 Task: Enable the option "Automatically install dotfiles".
Action: Mouse moved to (962, 80)
Screenshot: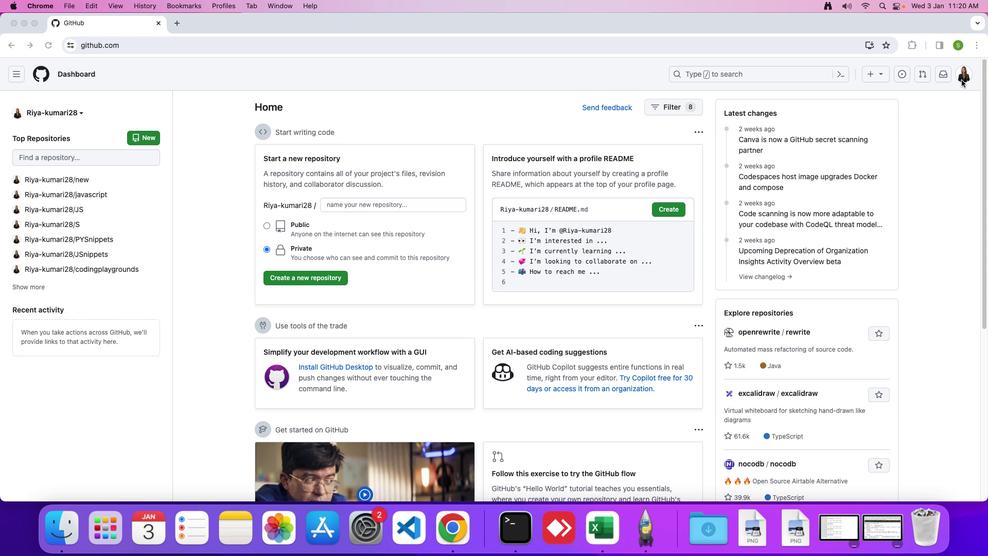 
Action: Mouse pressed left at (962, 80)
Screenshot: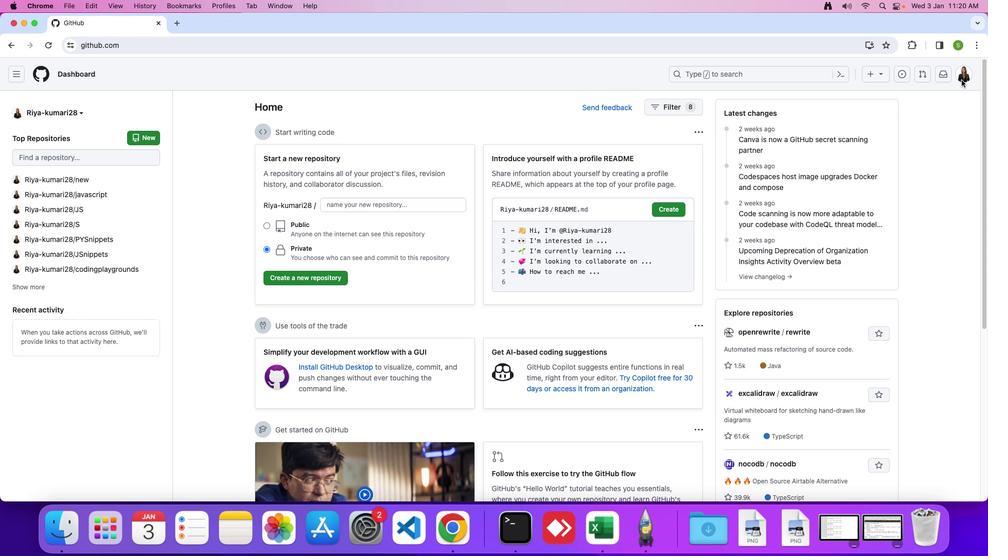 
Action: Mouse moved to (962, 71)
Screenshot: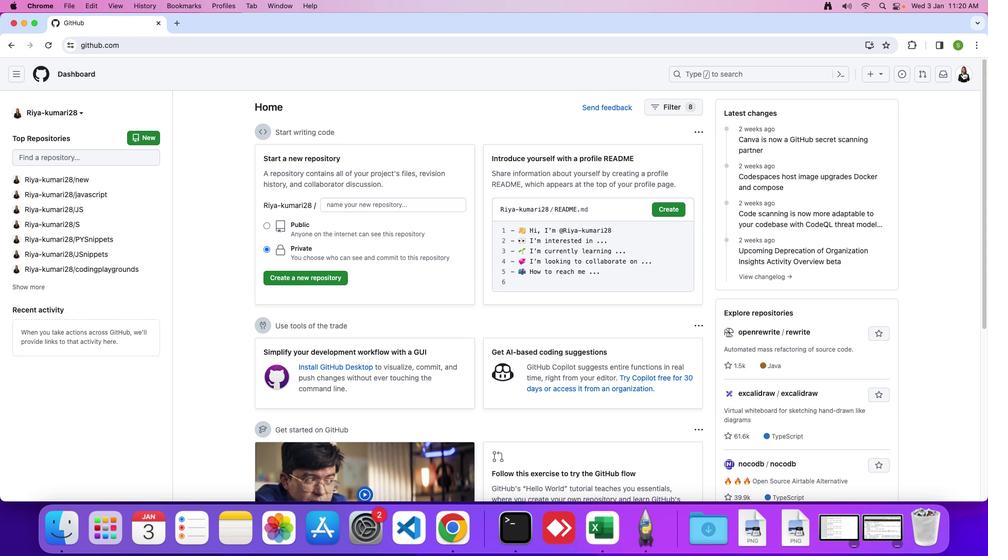 
Action: Mouse pressed left at (962, 71)
Screenshot: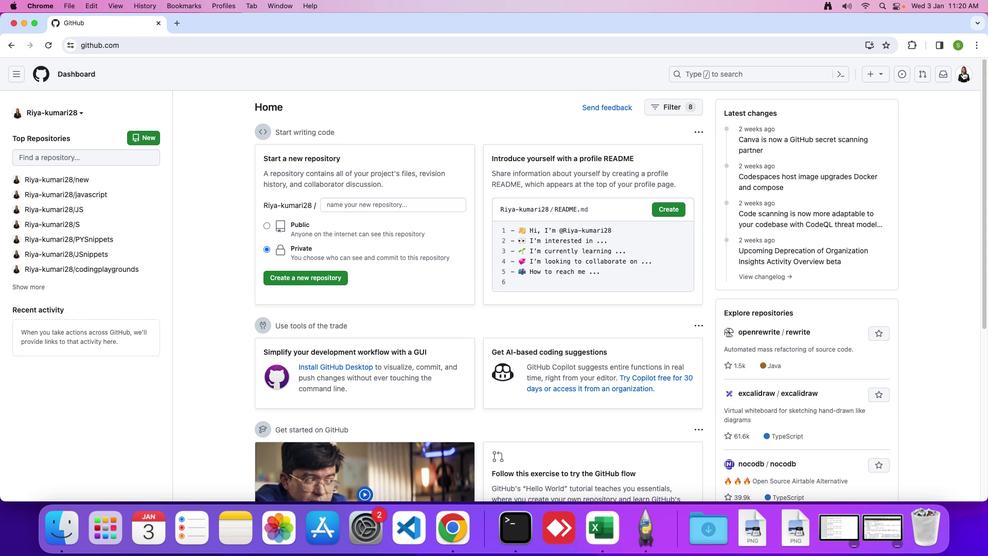 
Action: Mouse moved to (877, 356)
Screenshot: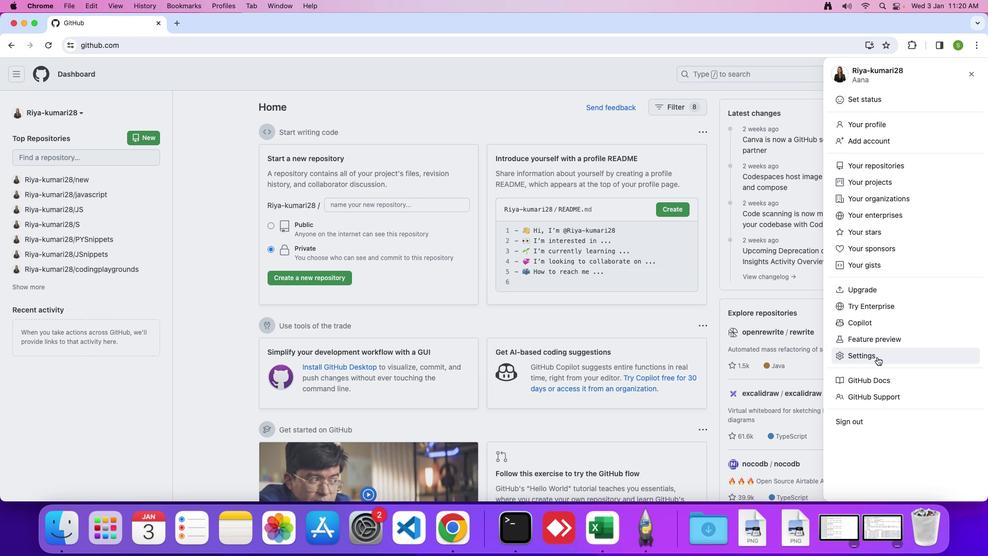 
Action: Mouse pressed left at (877, 356)
Screenshot: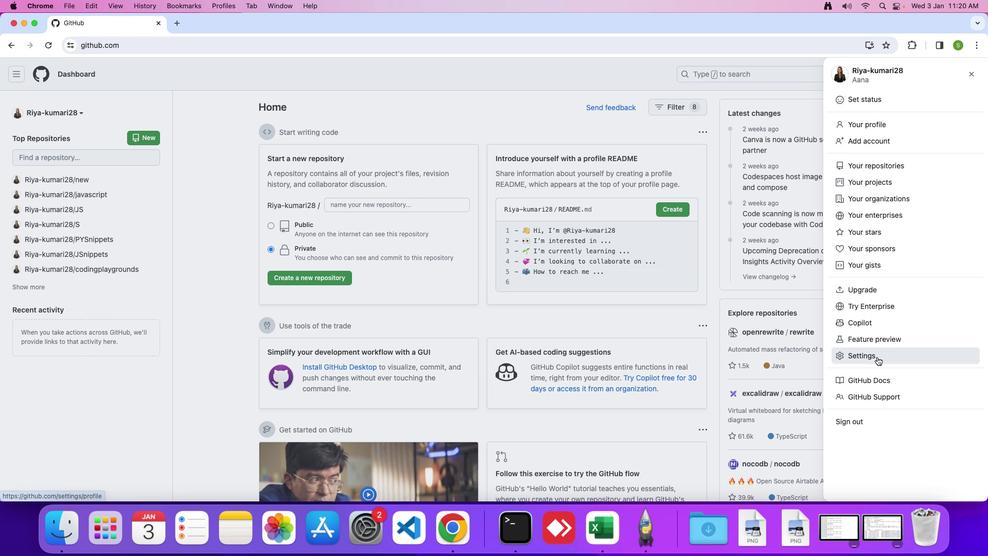 
Action: Mouse moved to (229, 429)
Screenshot: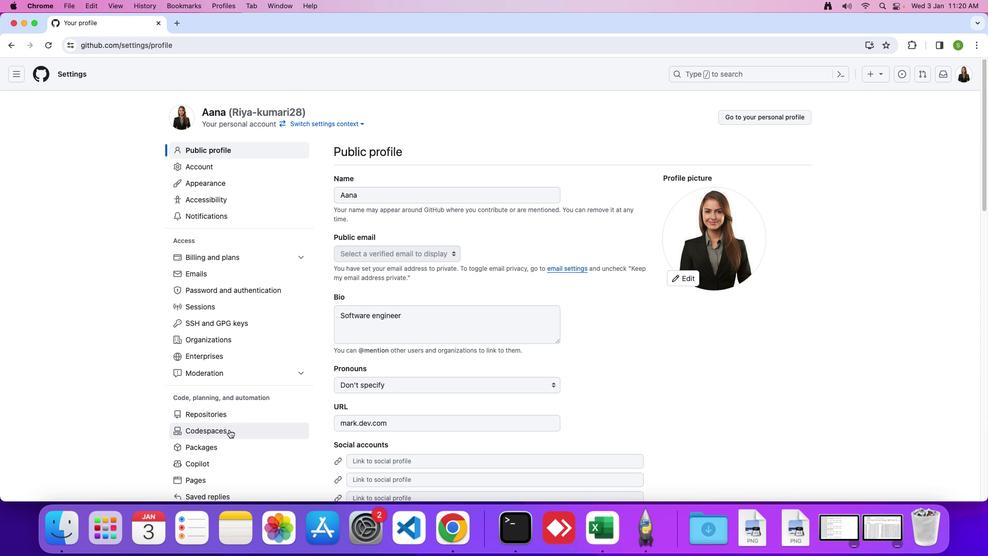 
Action: Mouse pressed left at (229, 429)
Screenshot: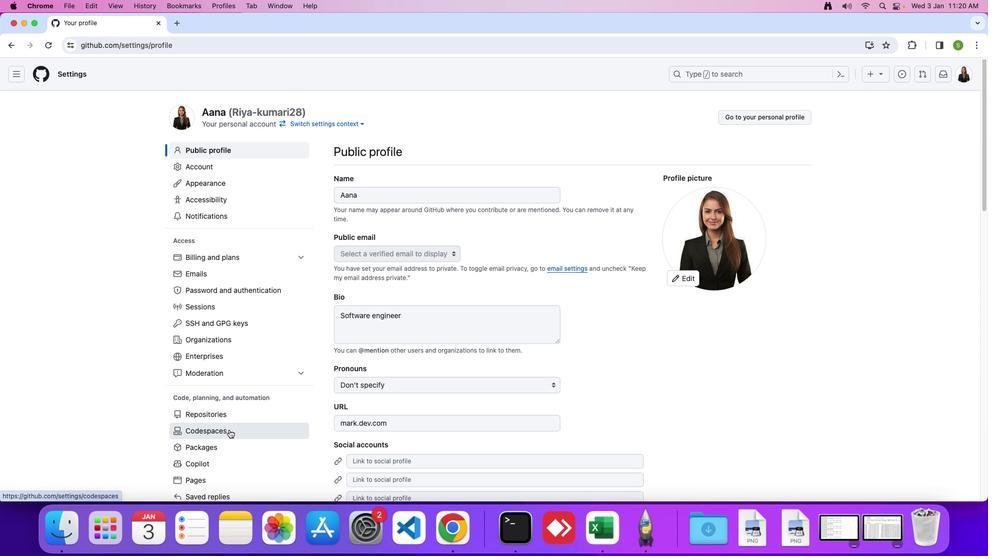 
Action: Mouse moved to (338, 181)
Screenshot: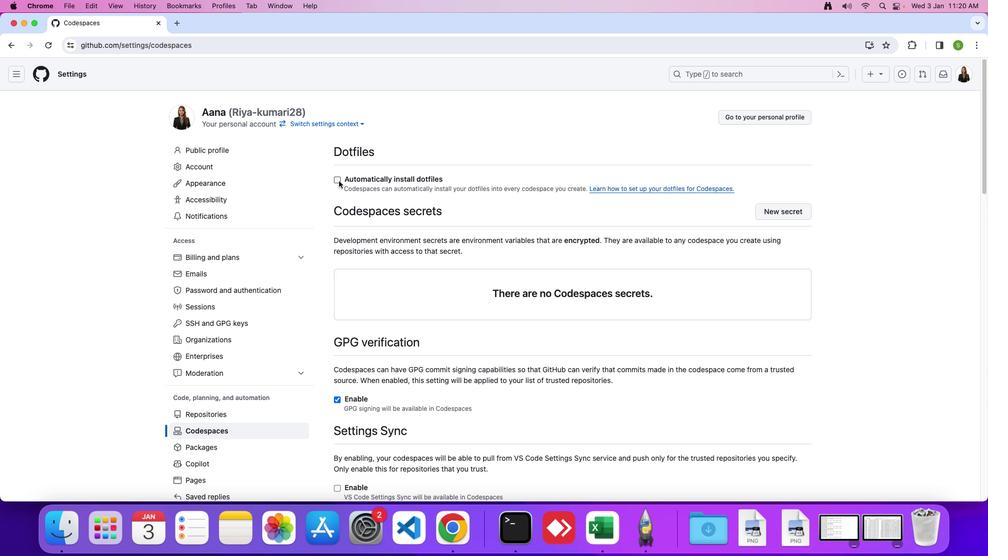 
Action: Mouse pressed left at (338, 181)
Screenshot: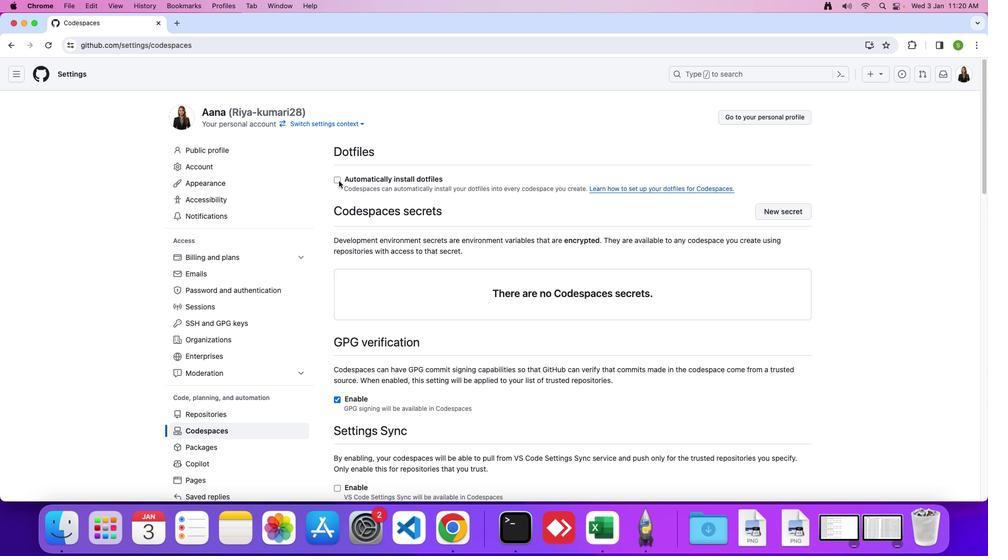 
